 Task: Change the speed to Slower (fine).
Action: Mouse moved to (30, 13)
Screenshot: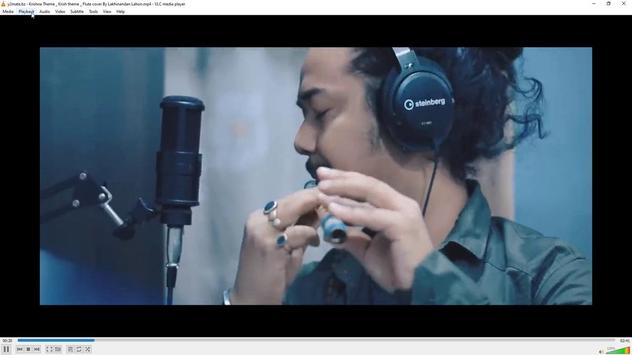 
Action: Mouse pressed left at (30, 13)
Screenshot: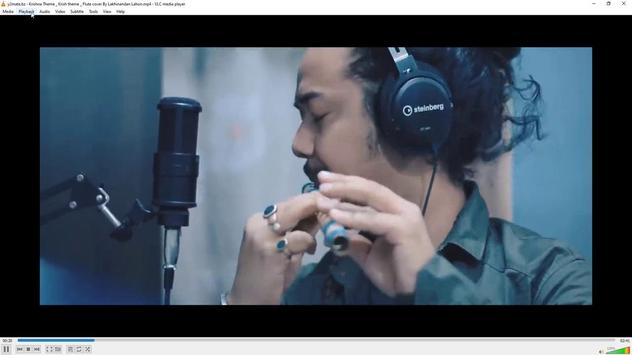 
Action: Mouse moved to (65, 62)
Screenshot: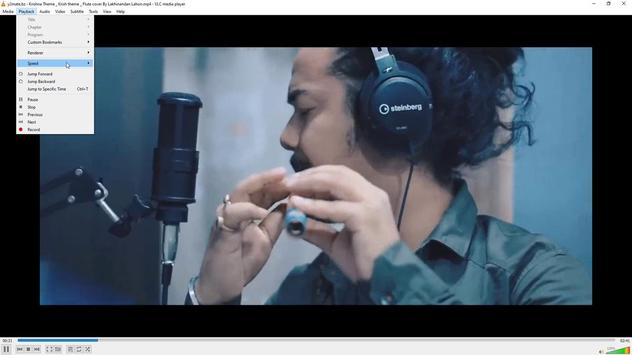 
Action: Mouse pressed left at (65, 62)
Screenshot: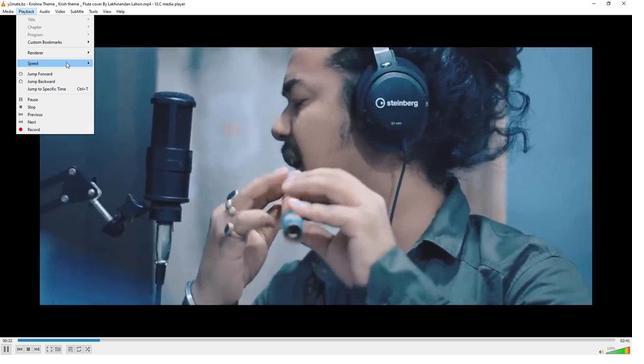 
Action: Mouse moved to (106, 90)
Screenshot: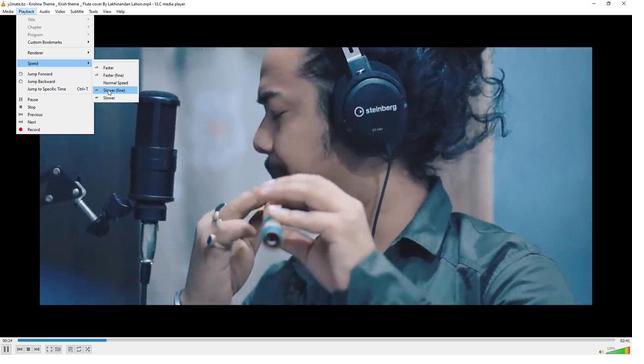 
Action: Mouse pressed left at (106, 90)
Screenshot: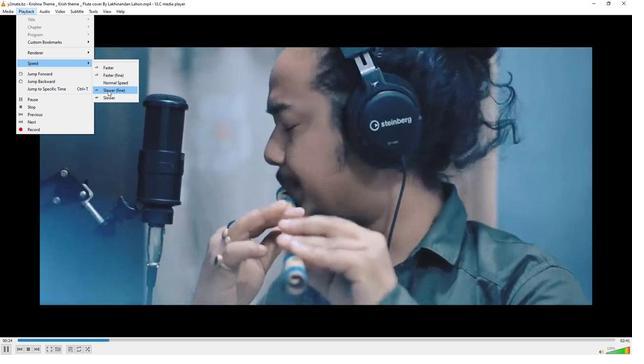 
Action: Mouse moved to (157, 112)
Screenshot: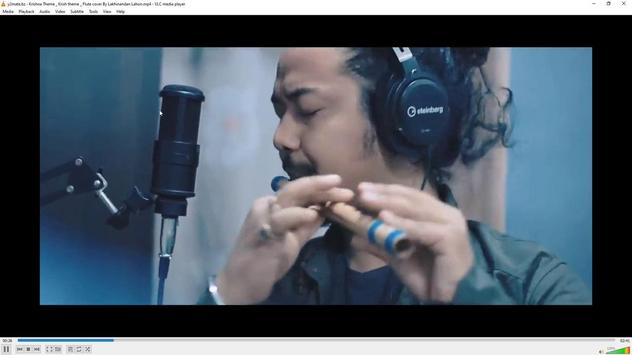 
